 Task: Forward email with the signature Charlotte Hill with the subject 'Request for a recommendation' from softage.1@softage.net to 'softage.7@softage.net' with the message 'I would like to request a meeting to discuss the new team-building activities.'
Action: Mouse moved to (1219, 253)
Screenshot: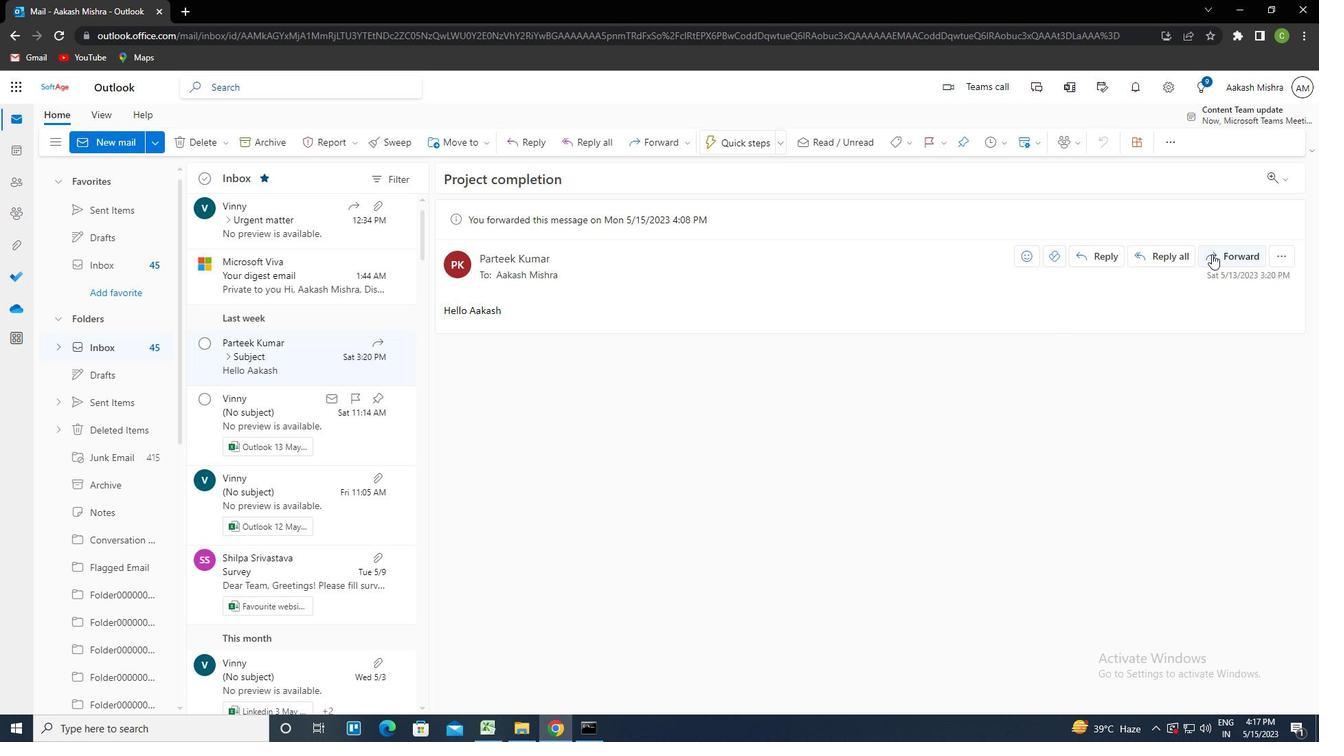 
Action: Mouse pressed left at (1219, 253)
Screenshot: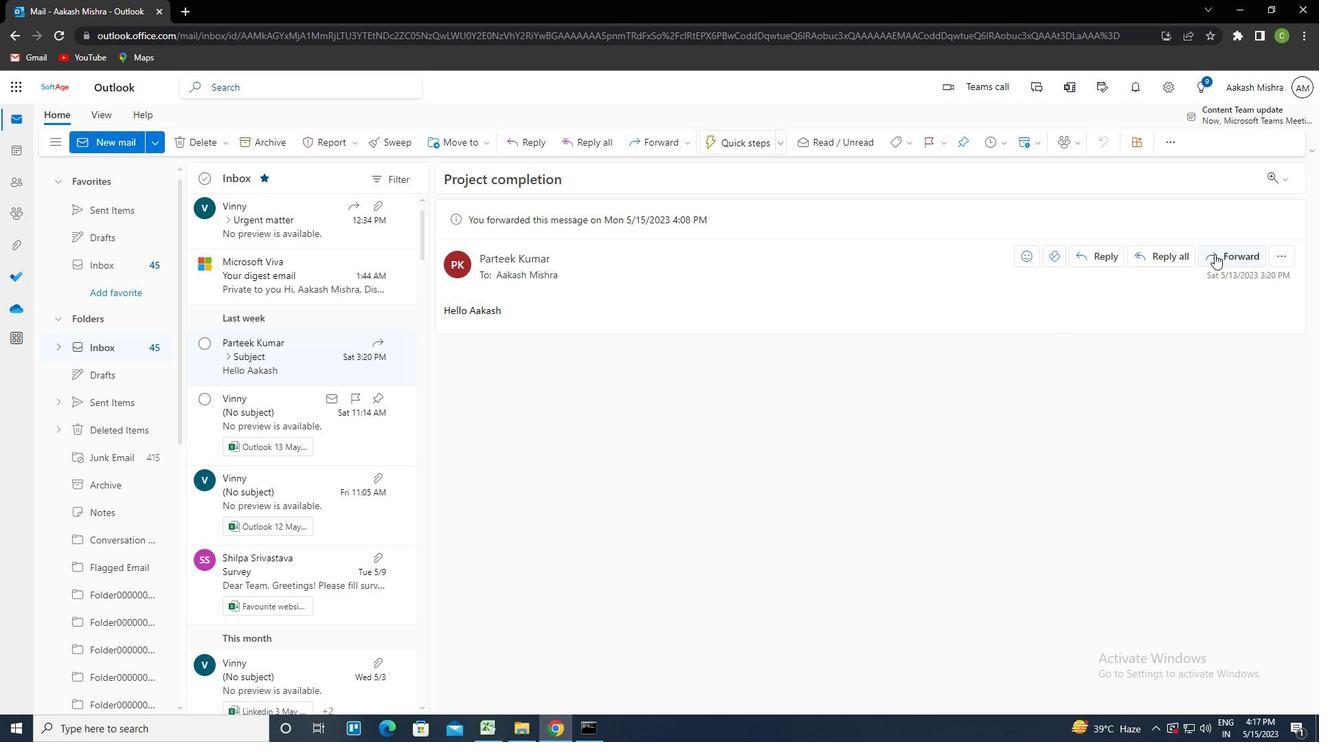 
Action: Mouse moved to (893, 137)
Screenshot: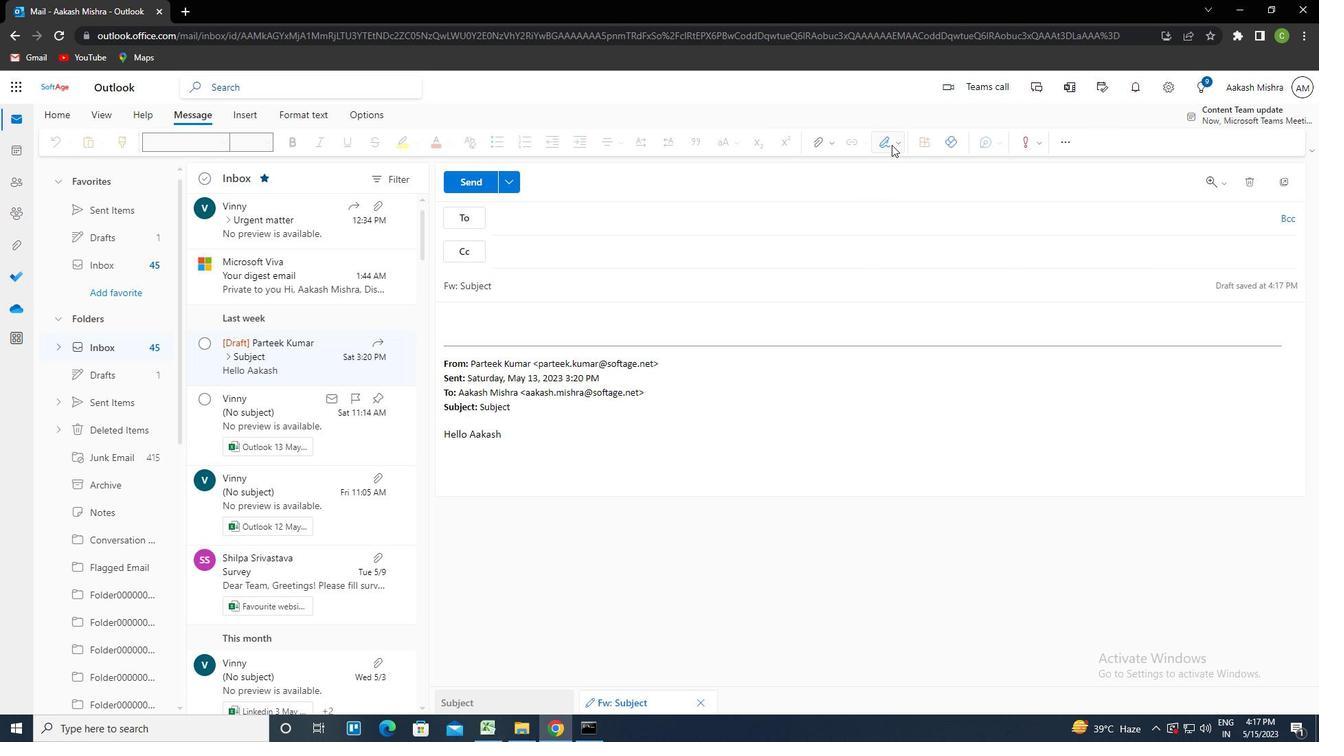 
Action: Mouse pressed left at (893, 137)
Screenshot: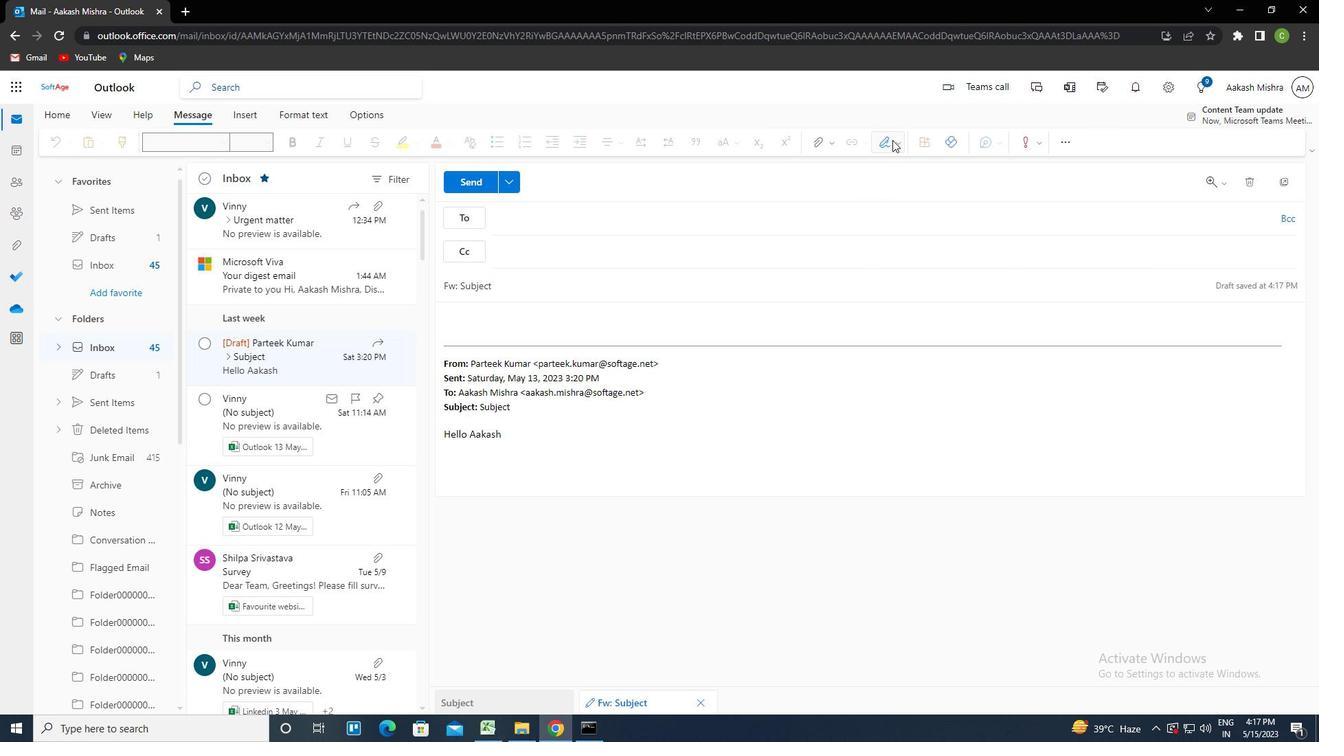 
Action: Mouse moved to (871, 197)
Screenshot: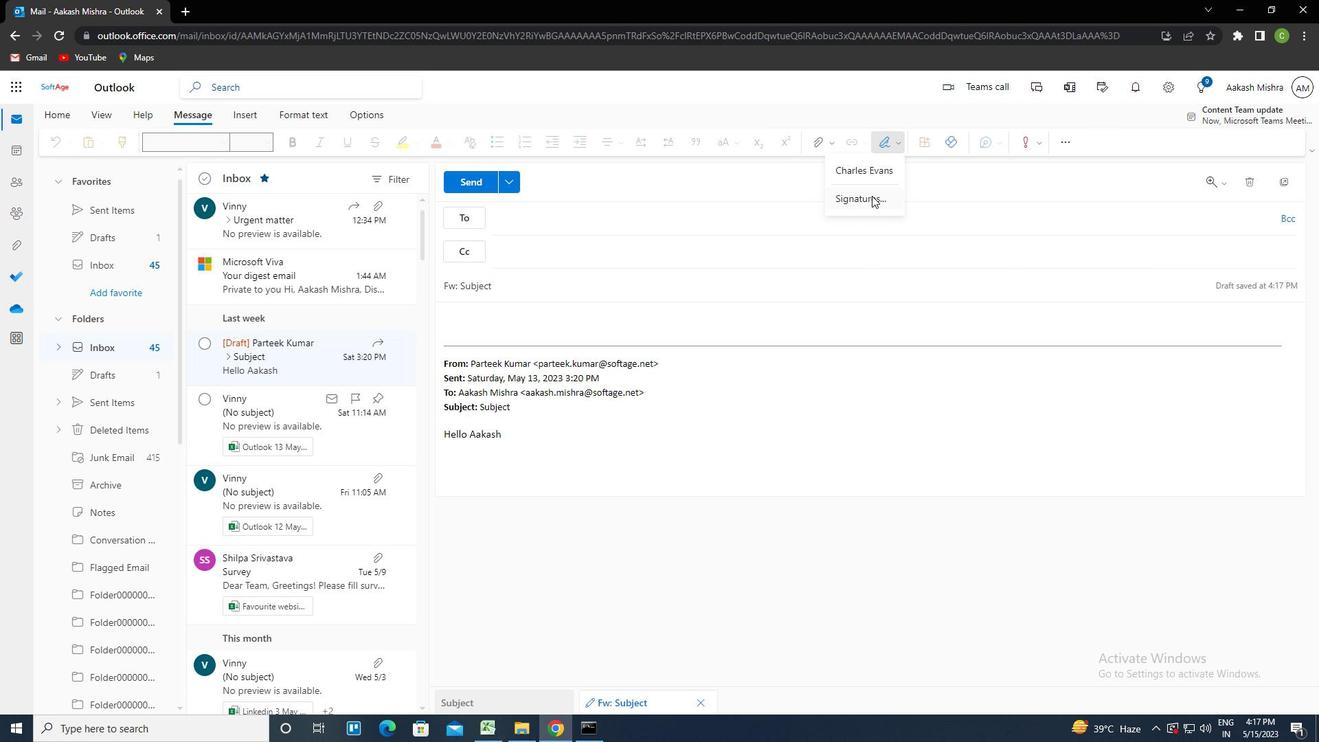 
Action: Mouse pressed left at (871, 197)
Screenshot: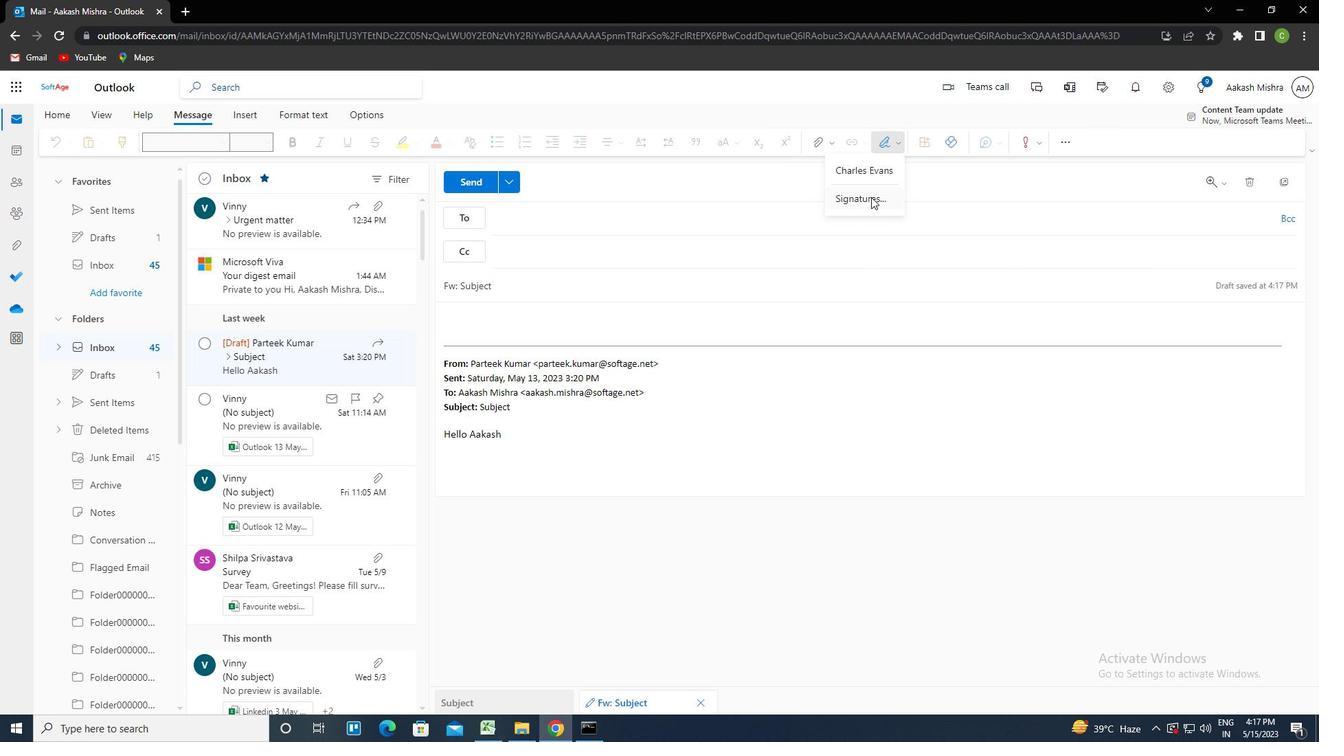 
Action: Mouse moved to (934, 256)
Screenshot: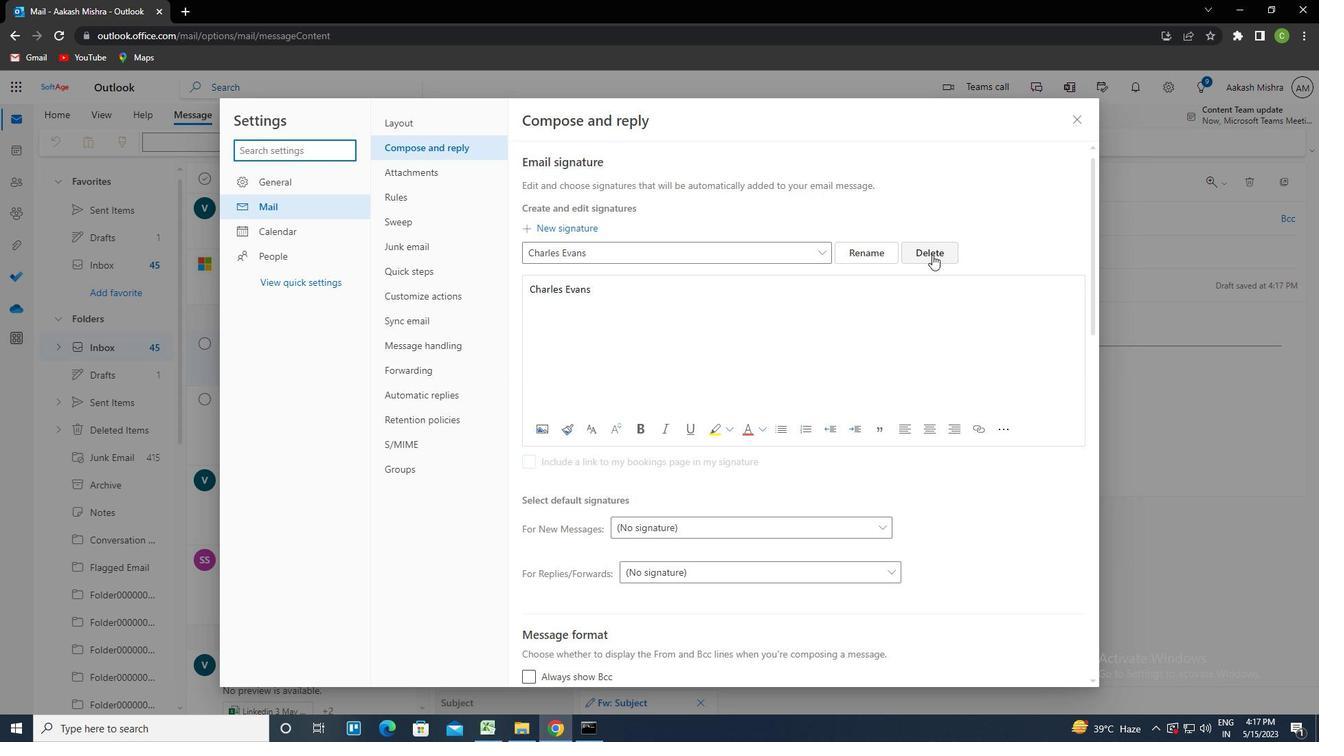 
Action: Mouse pressed left at (934, 256)
Screenshot: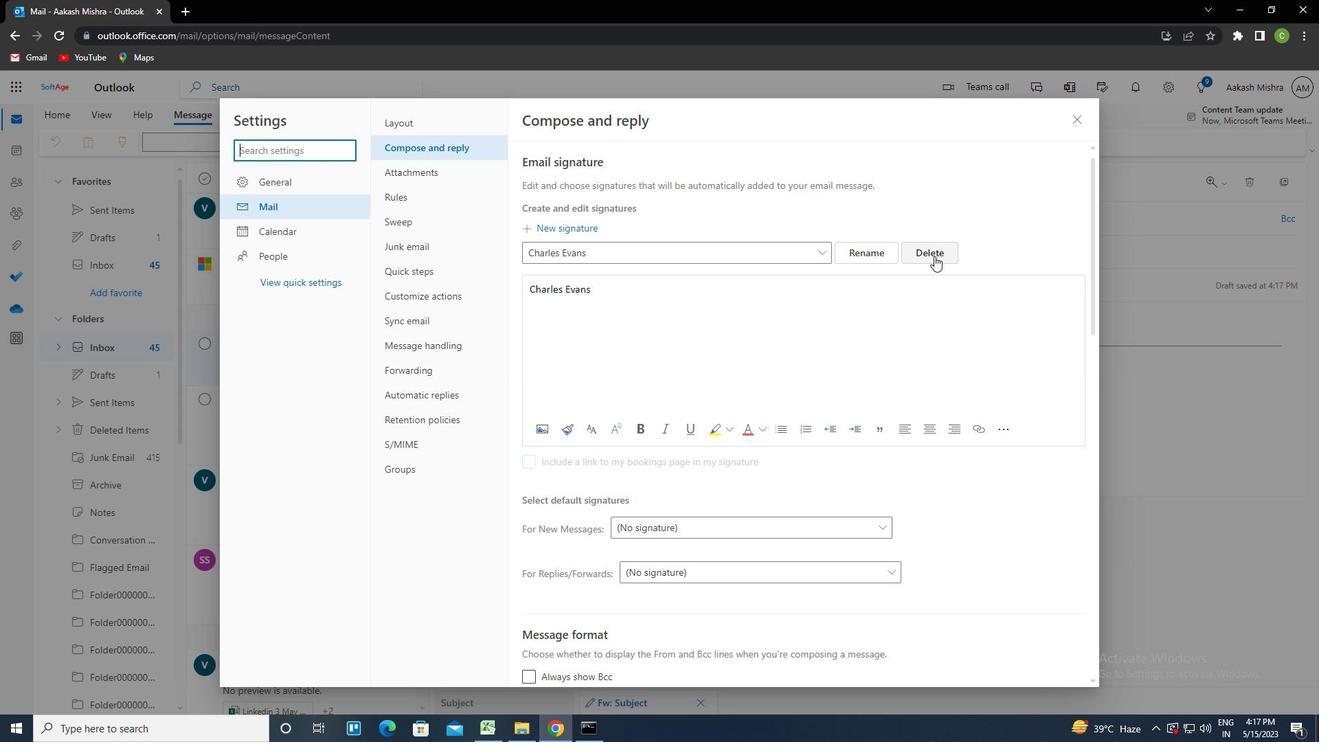
Action: Mouse moved to (858, 261)
Screenshot: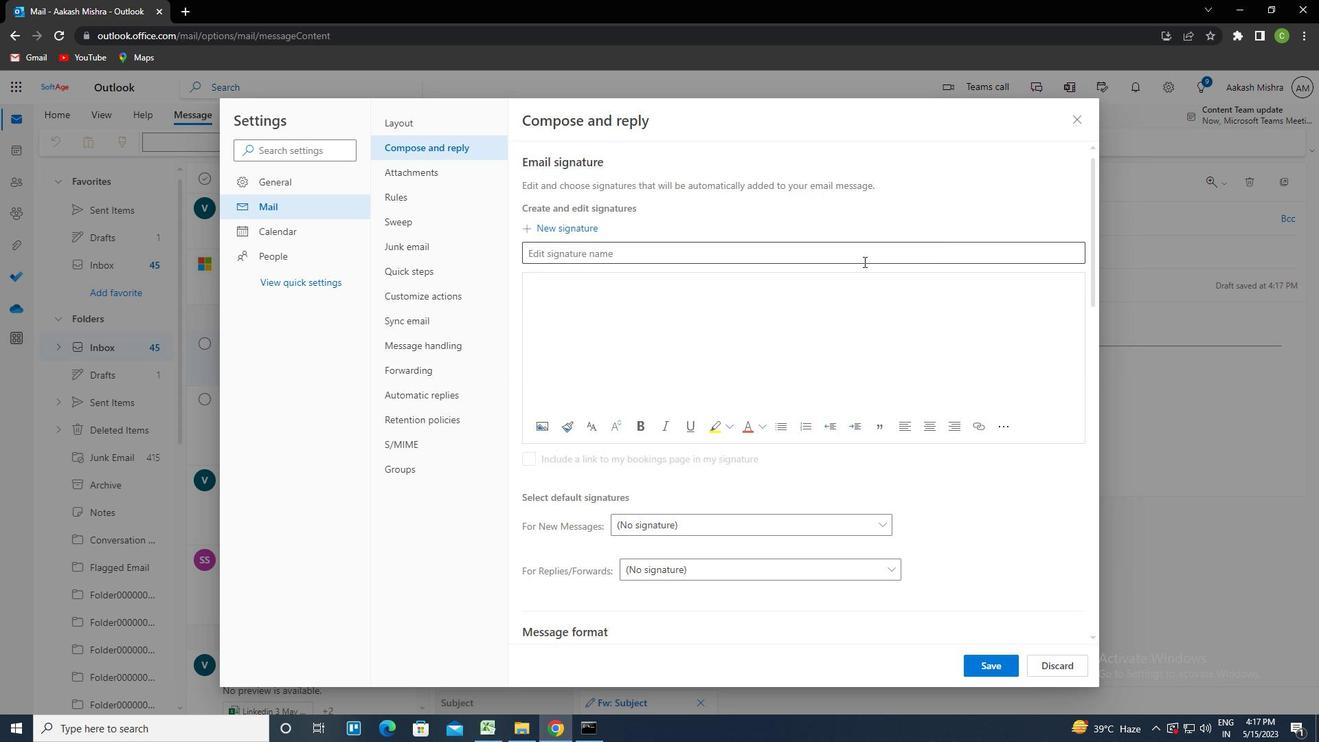
Action: Mouse pressed left at (858, 261)
Screenshot: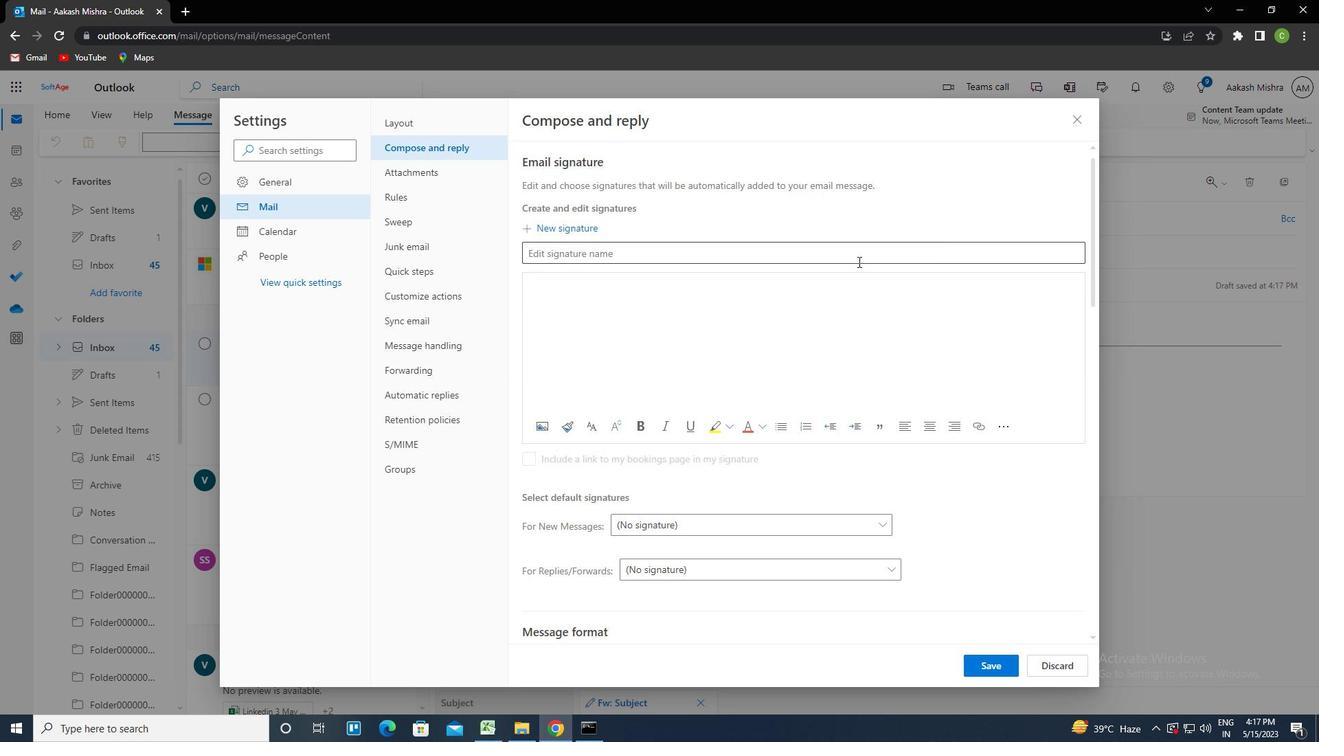 
Action: Key pressed <Key.caps_lock>c<Key.caps_lock>harlotte<Key.space><Key.caps_lock>h<Key.caps_lock>ill<Key.tab><Key.caps_lock>c<Key.caps_lock>harlotte<Key.space><Key.caps_lock>h<Key.caps_lock>ill
Screenshot: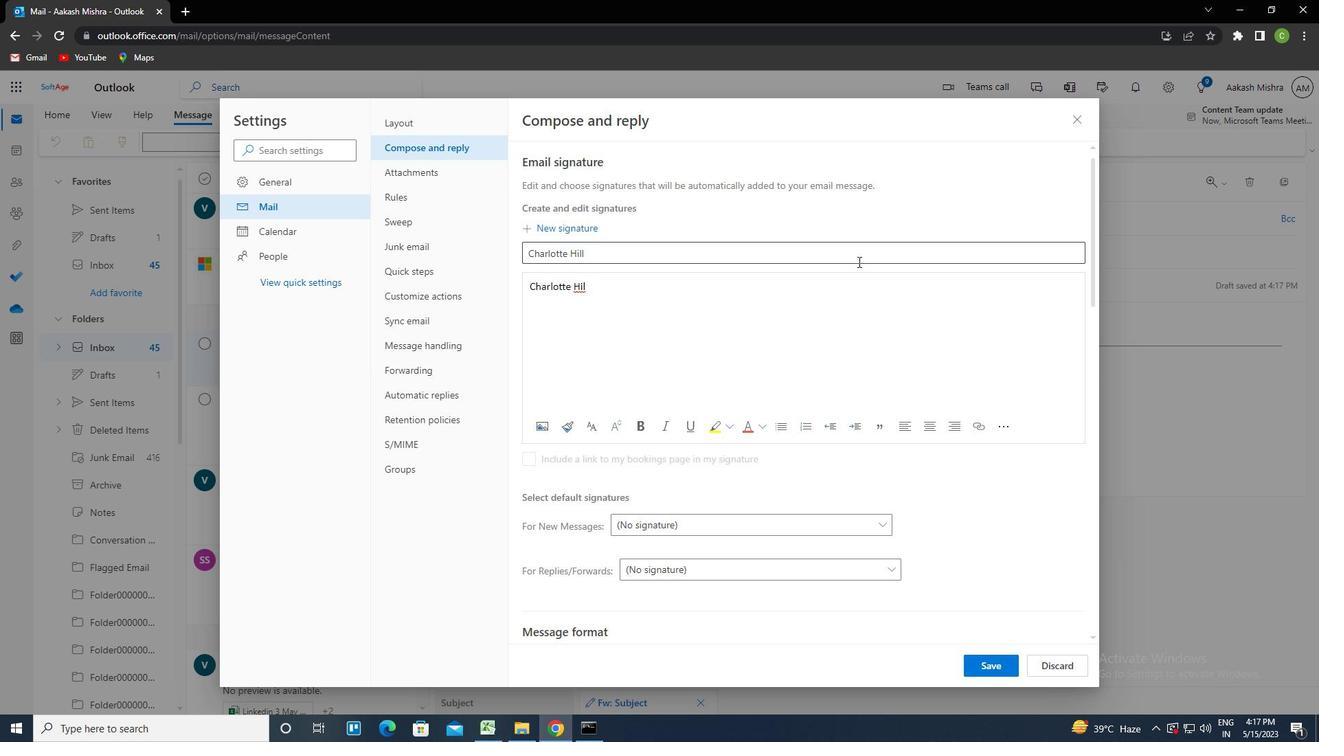 
Action: Mouse moved to (995, 664)
Screenshot: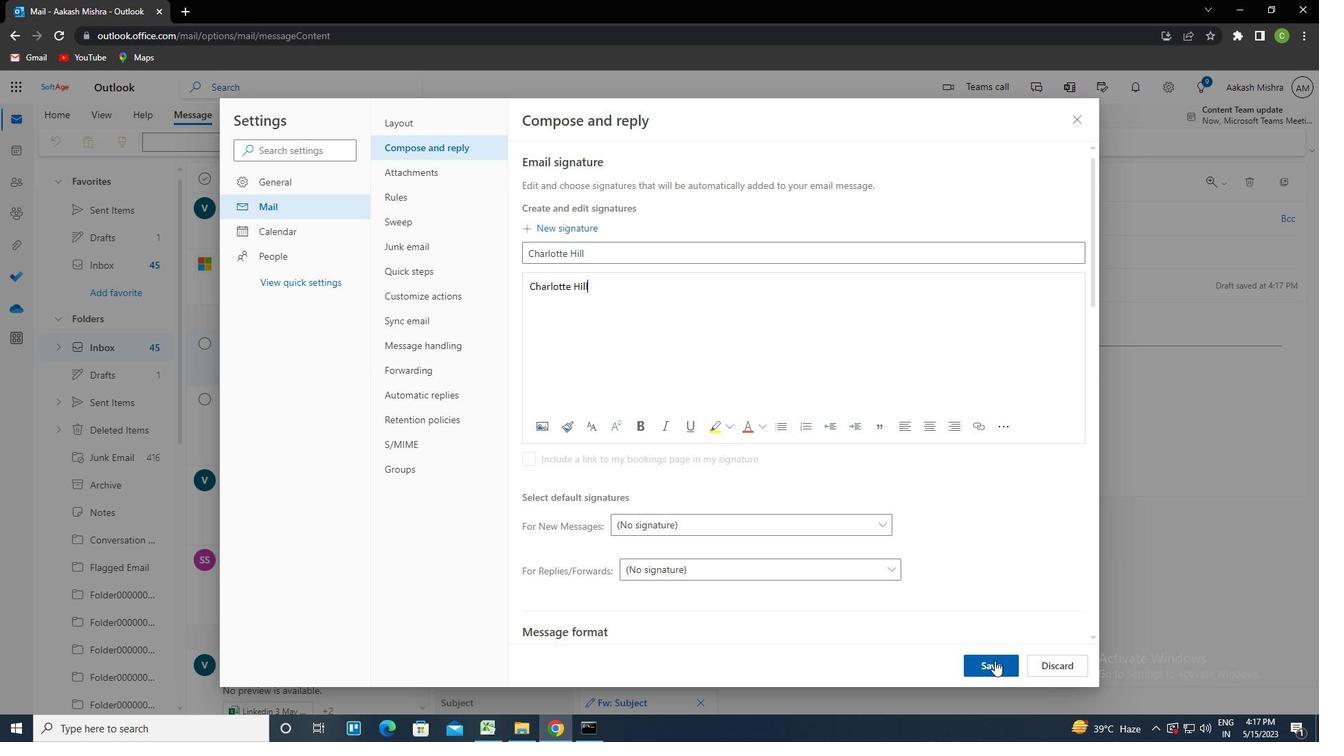 
Action: Mouse pressed left at (995, 664)
Screenshot: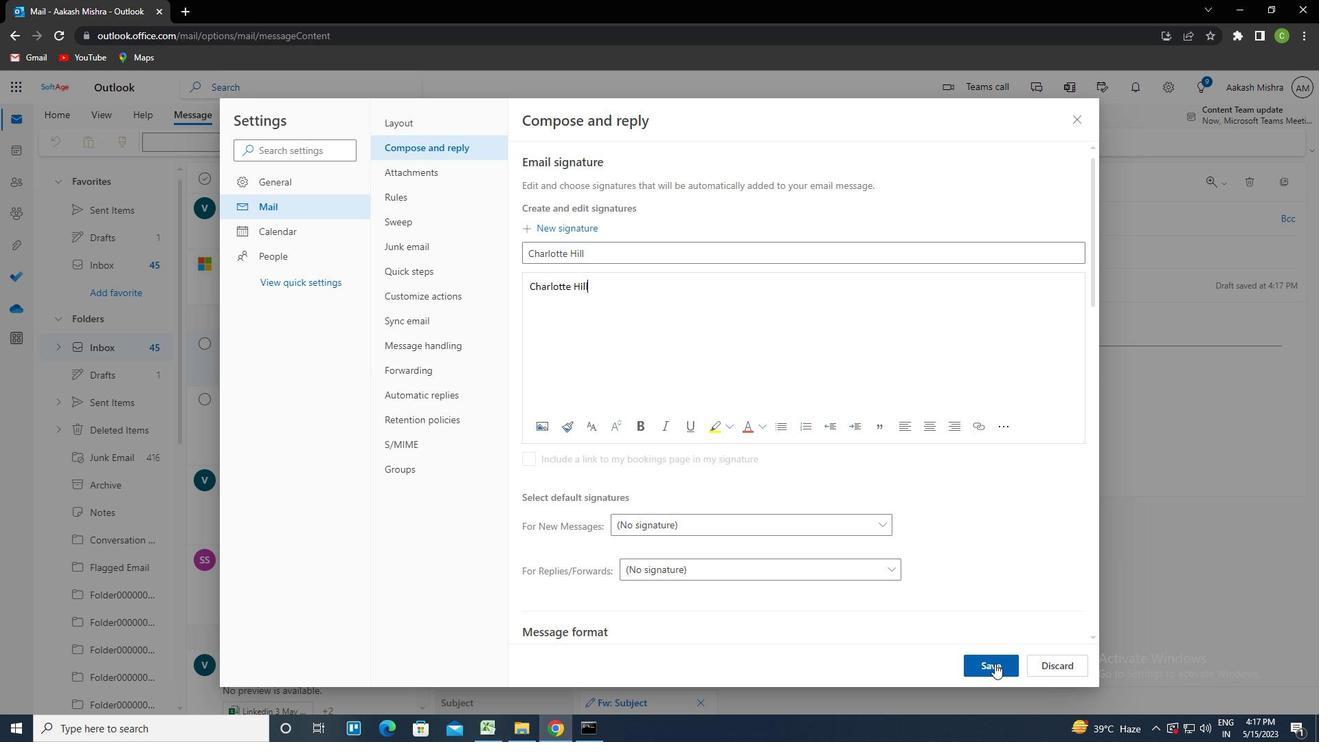 
Action: Mouse moved to (1081, 123)
Screenshot: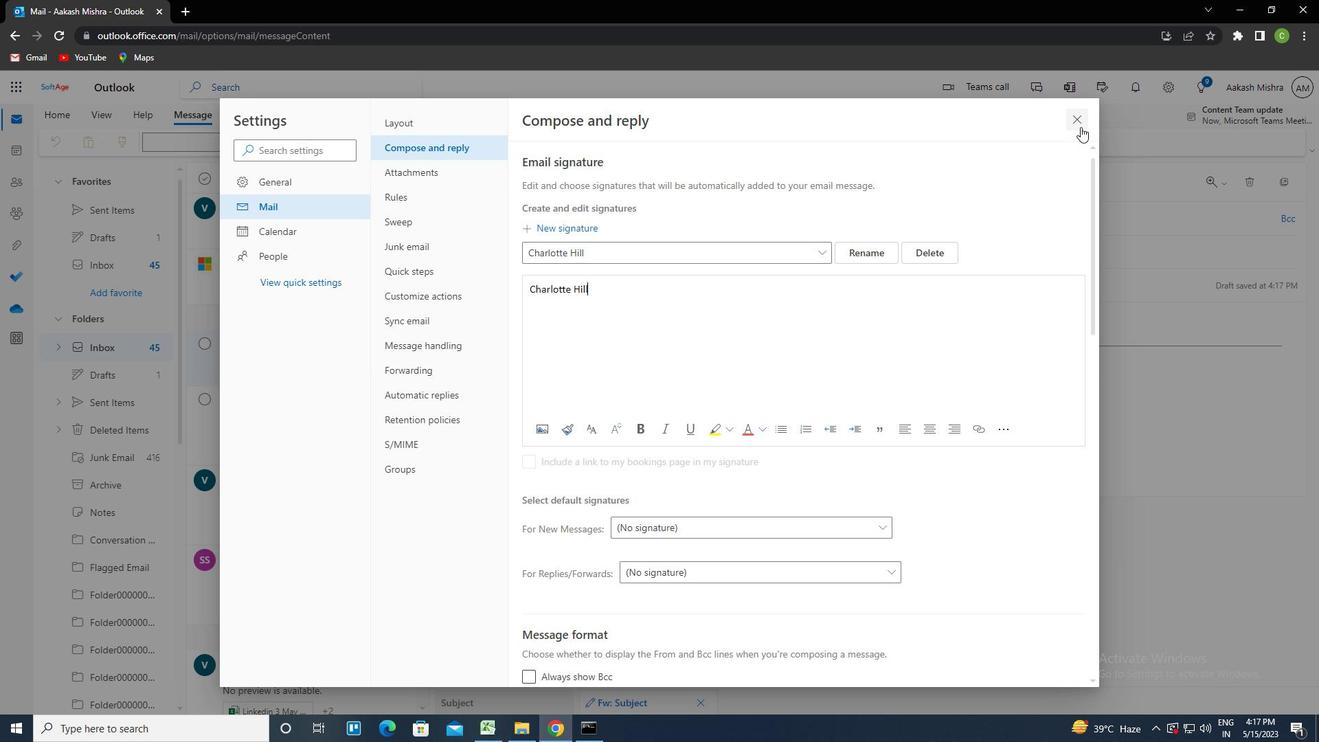 
Action: Mouse pressed left at (1081, 123)
Screenshot: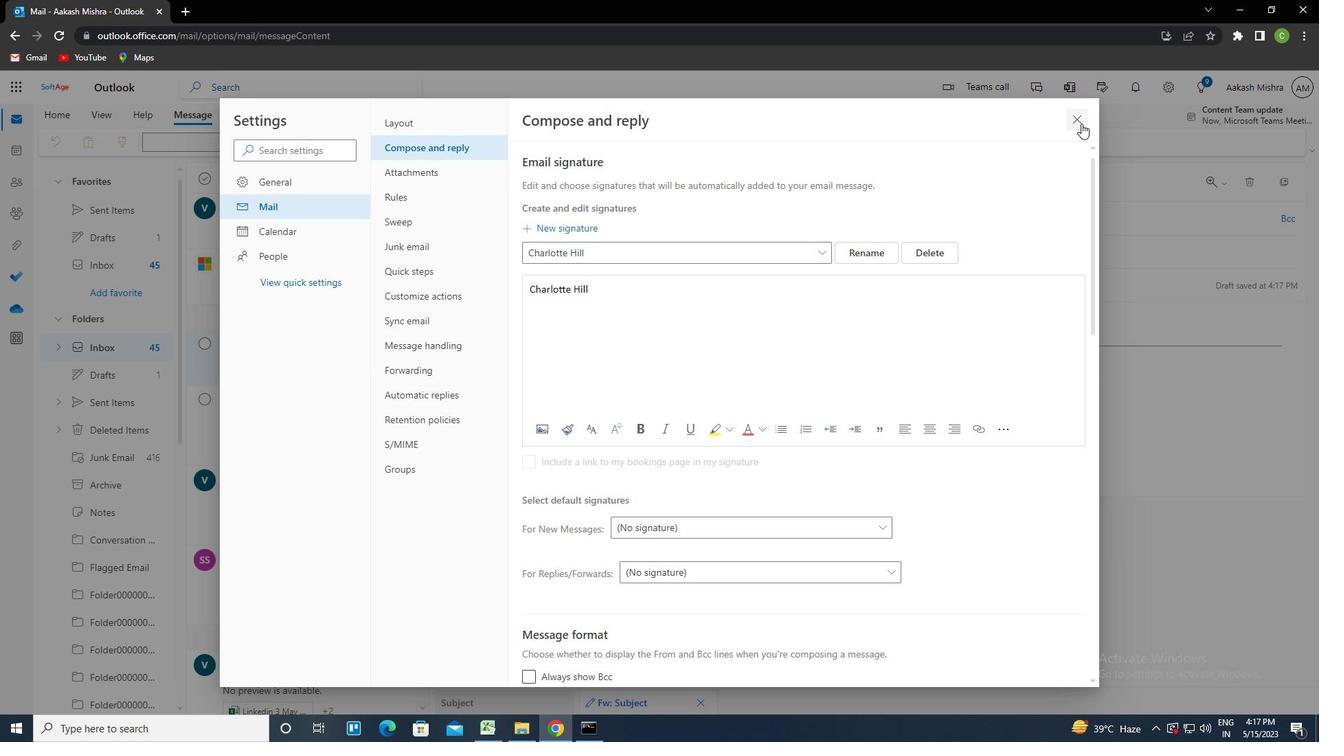 
Action: Mouse moved to (889, 147)
Screenshot: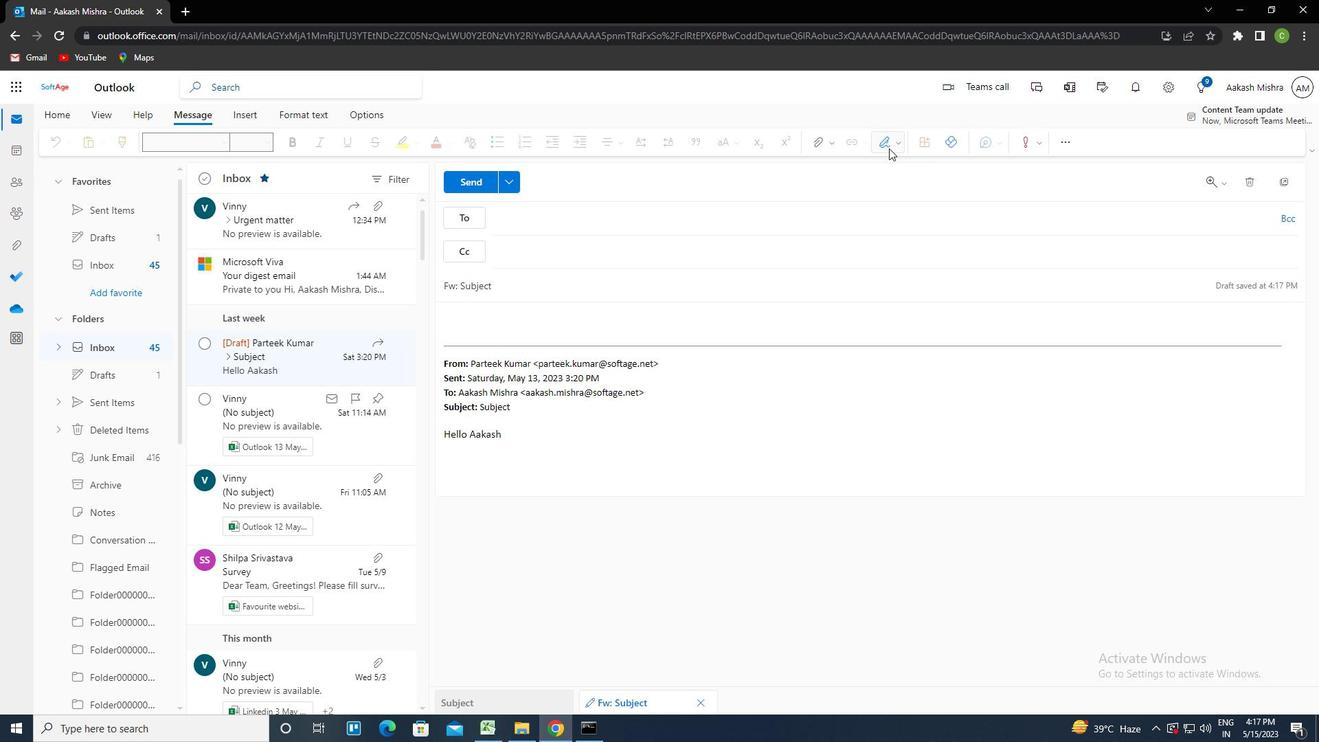 
Action: Mouse pressed left at (889, 147)
Screenshot: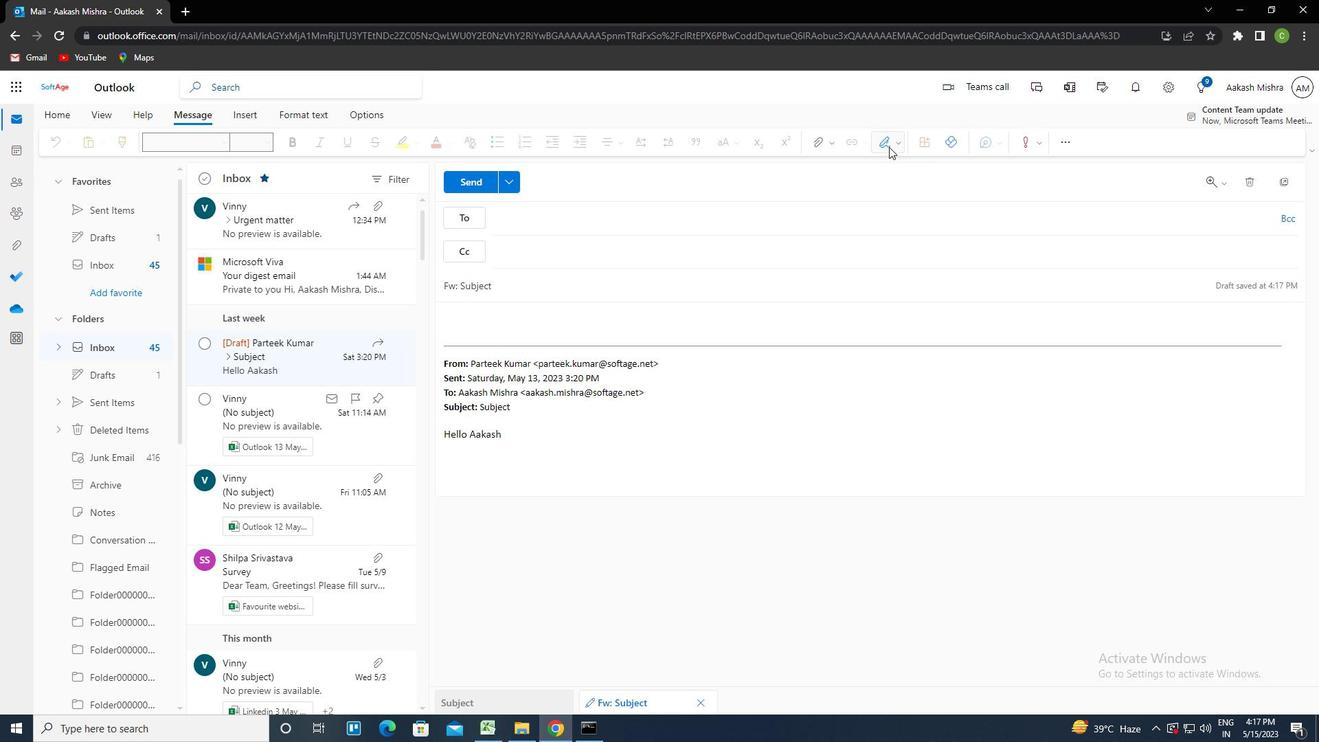 
Action: Mouse moved to (869, 169)
Screenshot: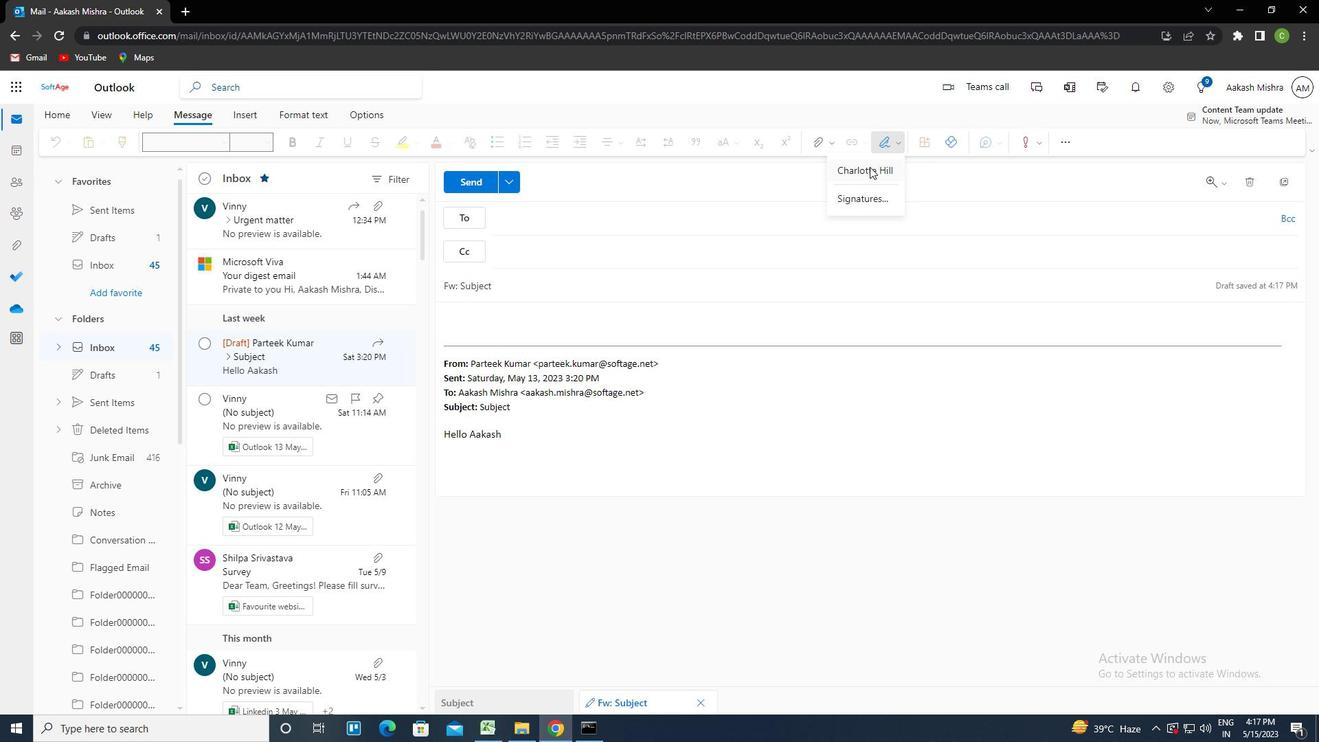 
Action: Mouse pressed left at (869, 169)
Screenshot: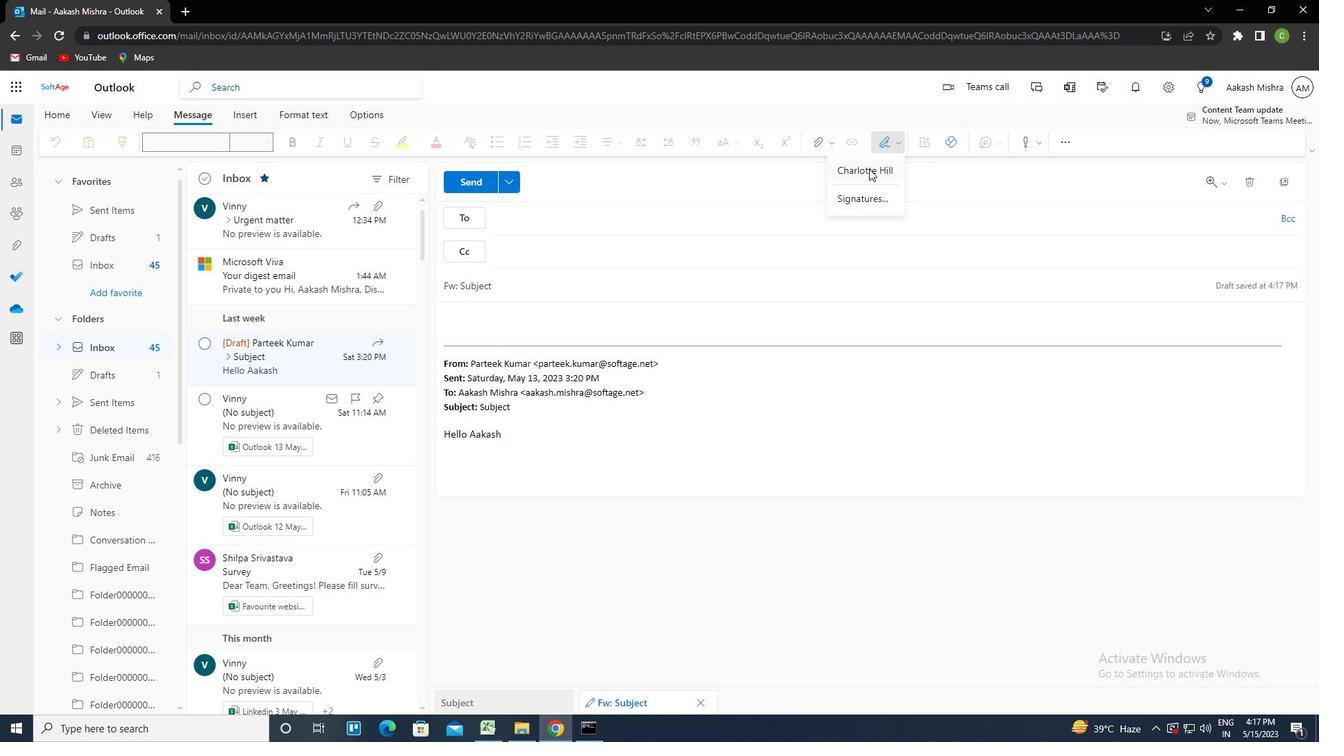 
Action: Mouse moved to (538, 291)
Screenshot: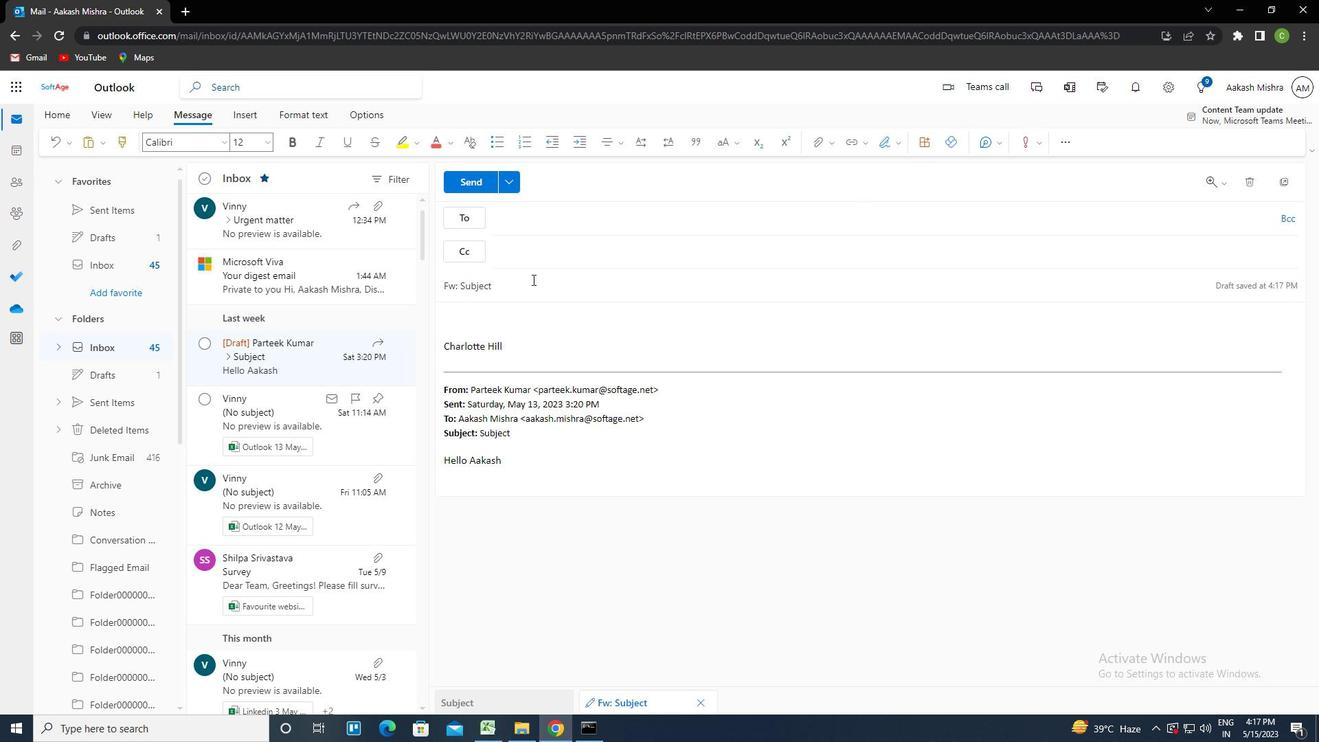 
Action: Mouse pressed left at (538, 291)
Screenshot: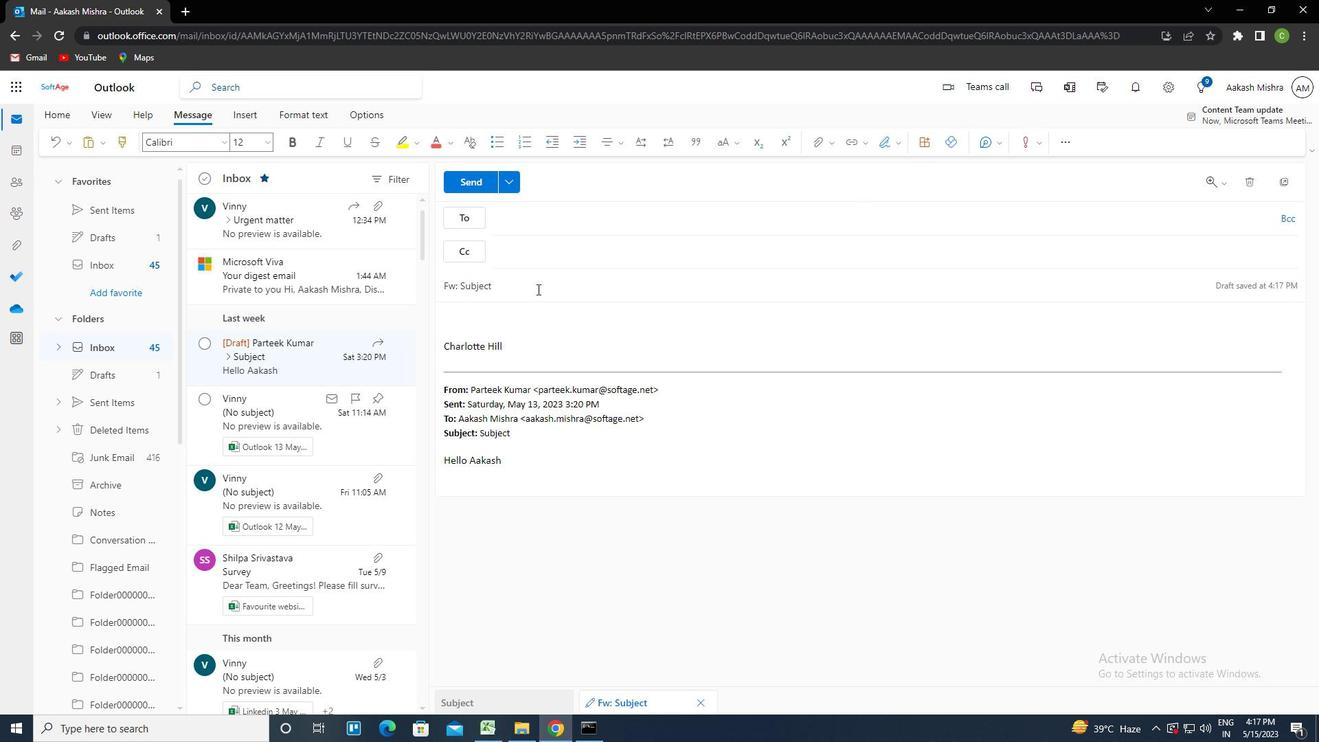 
Action: Key pressed <Key.shift><Key.left><Key.delete><Key.caps_lock>ctrl+R<Key.caps_lock>EQUEST<Key.space>FOR<Key.space>A<Key.space>RECOMMENDATION
Screenshot: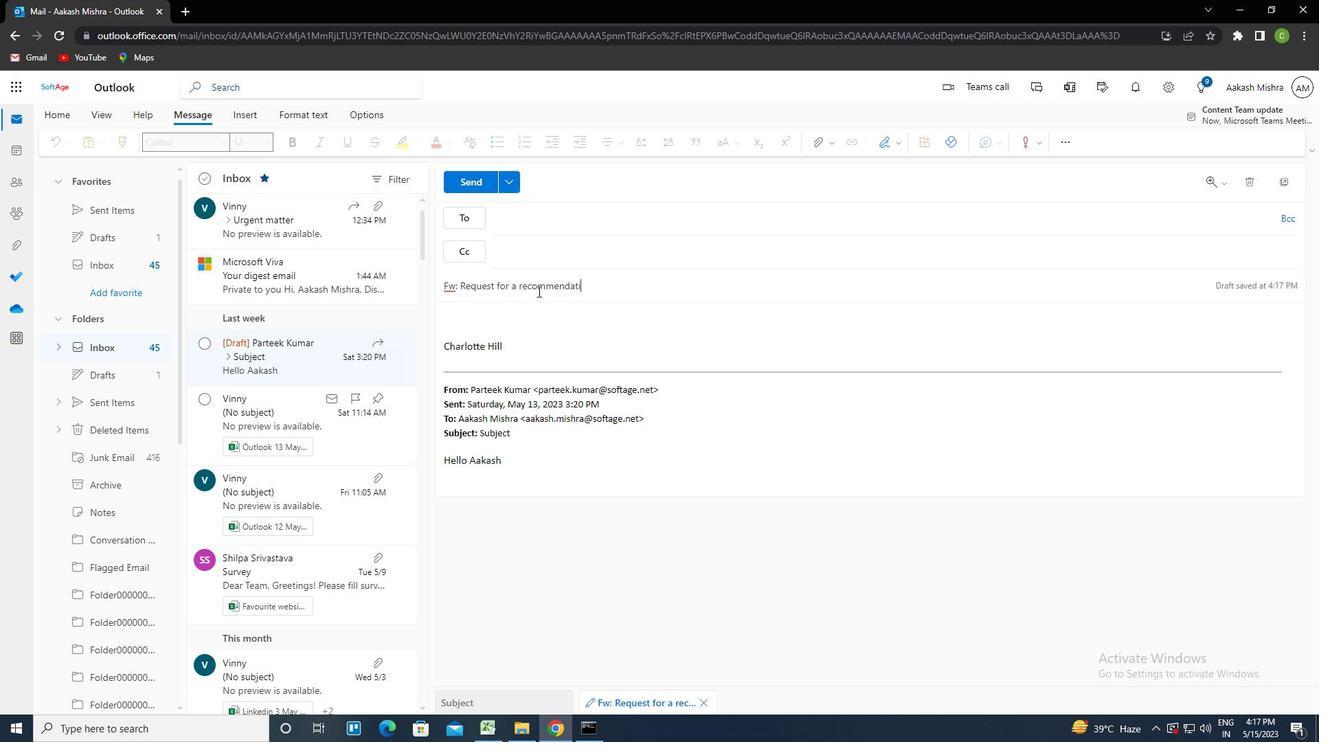 
Action: Mouse moved to (553, 223)
Screenshot: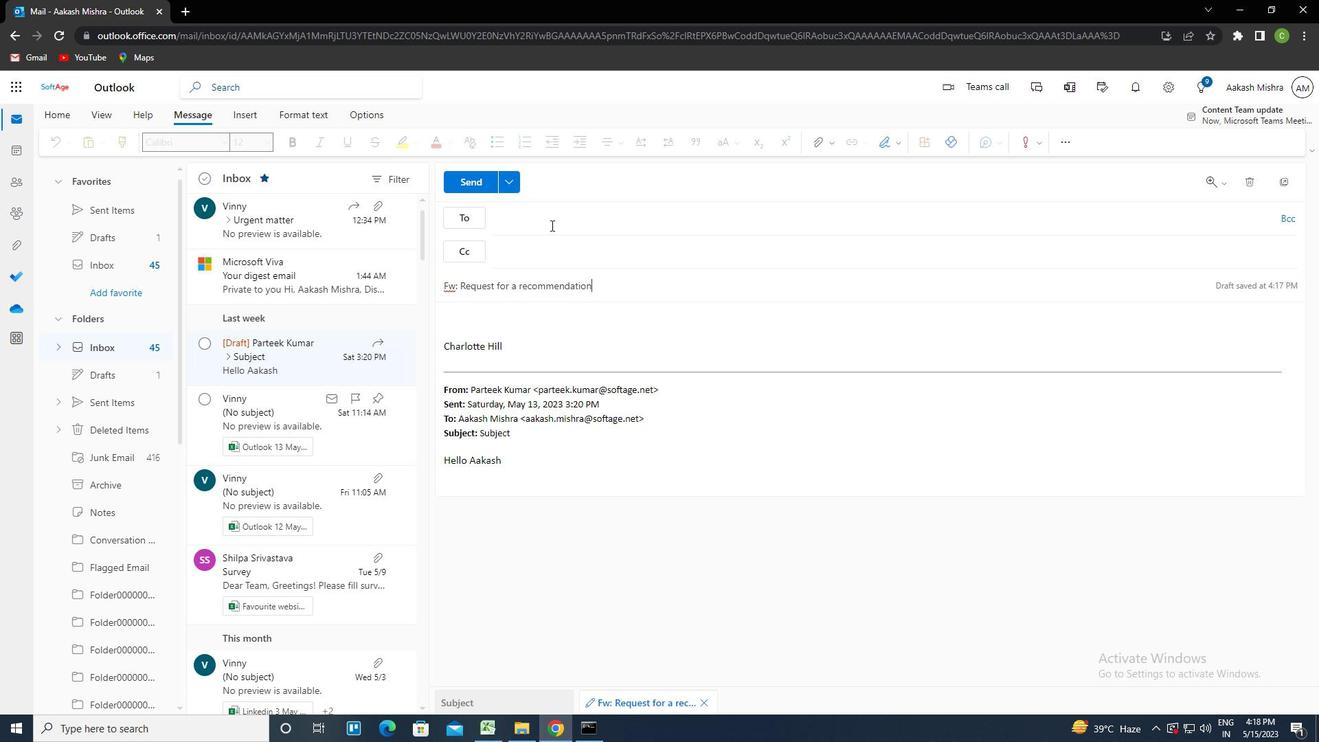 
Action: Mouse pressed left at (553, 223)
Screenshot: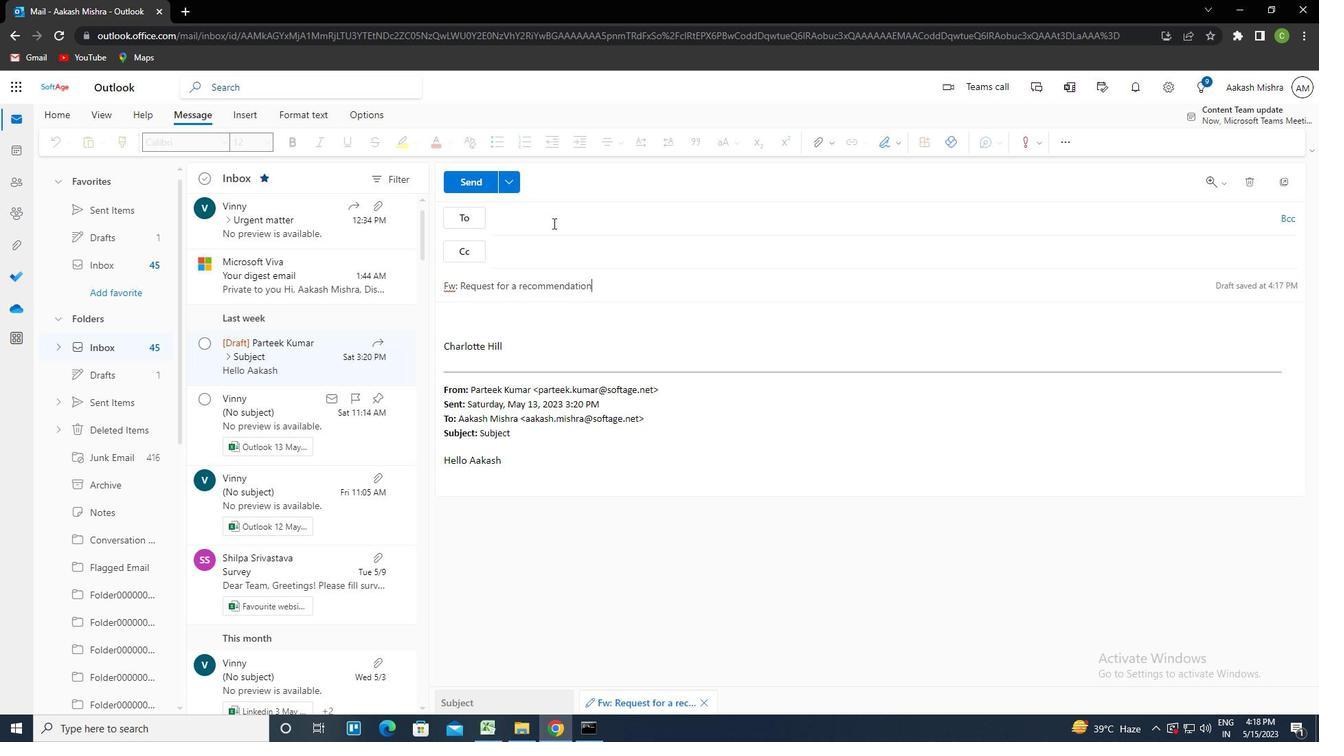
Action: Key pressed SOFTGE<Key.backspace><Key.backspace>O<Key.backspace>AGE.7<Key.shift>@SOFTAGE.NET<Key.enter>
Screenshot: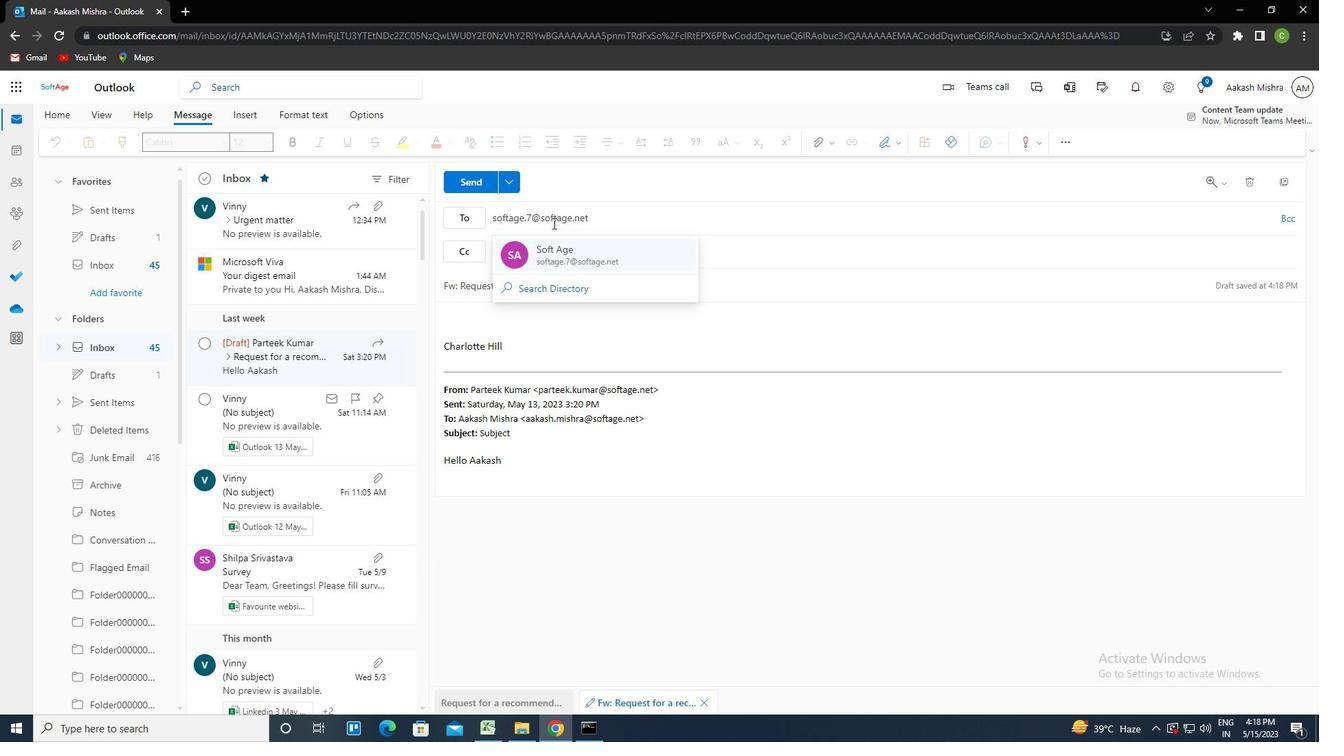 
Action: Mouse moved to (504, 317)
Screenshot: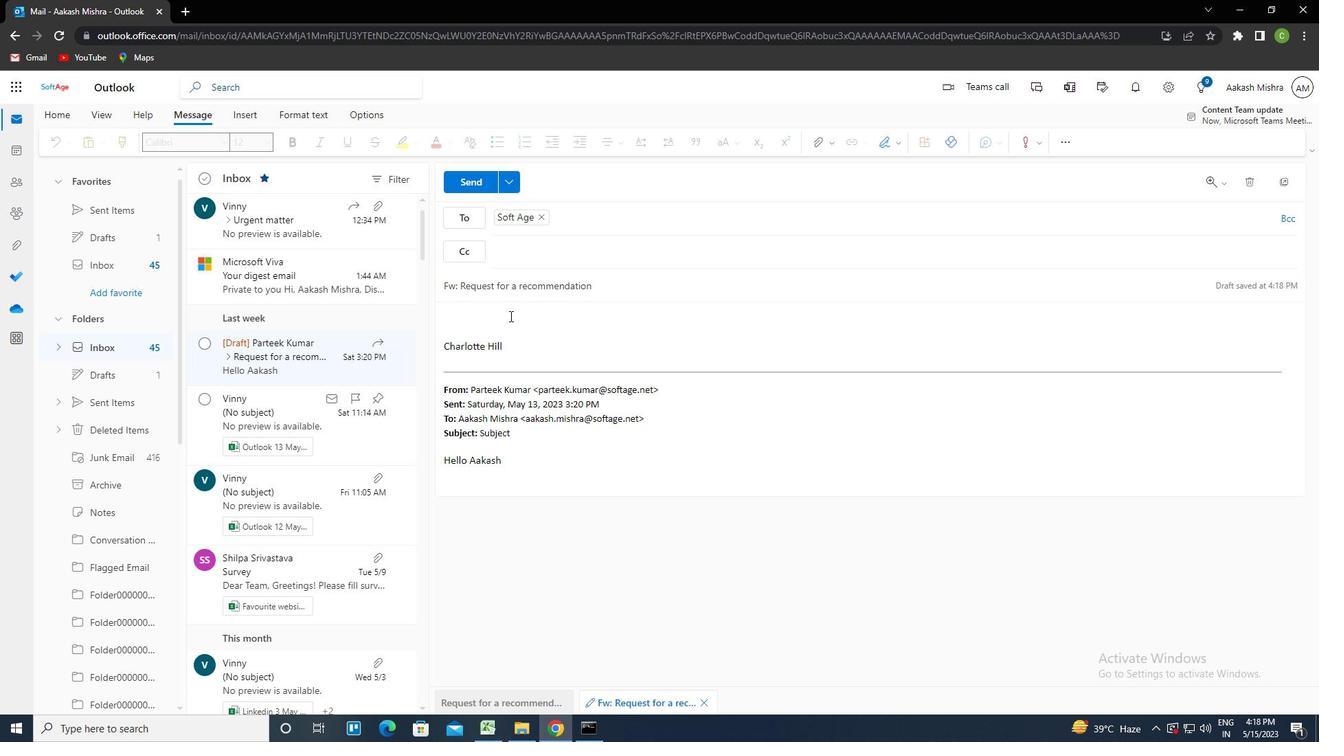 
Action: Mouse pressed left at (504, 317)
Screenshot: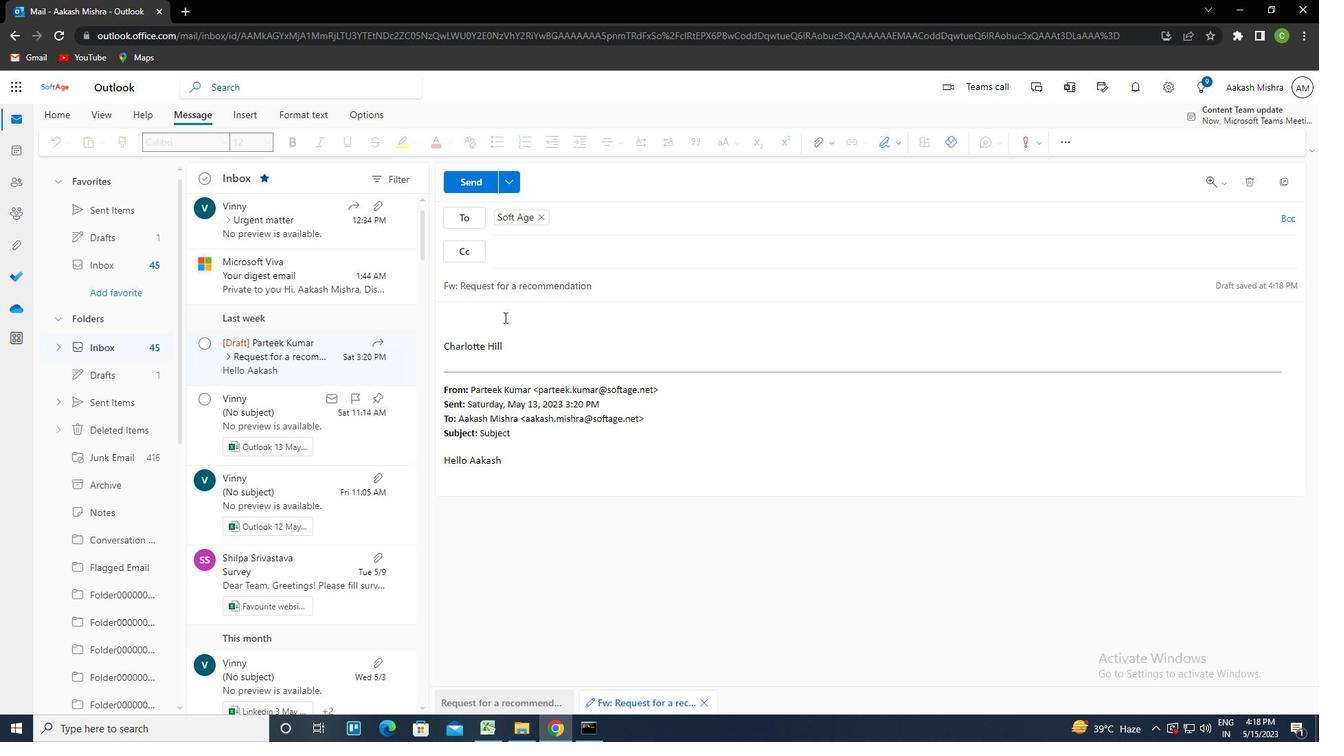 
Action: Key pressed <Key.caps_lock>I<Key.space><Key.caps_lock>WOULD<Key.space>LIKE<Key.space>TO<Key.space>REQUEST<Key.space>A<Key.space>MEETING<Key.space>TO<Key.space>DISCUSS<Key.space>THE<Key.space>NEW<Key.space>TEAM-BUILDING<Key.space>ACTIVITIES
Screenshot: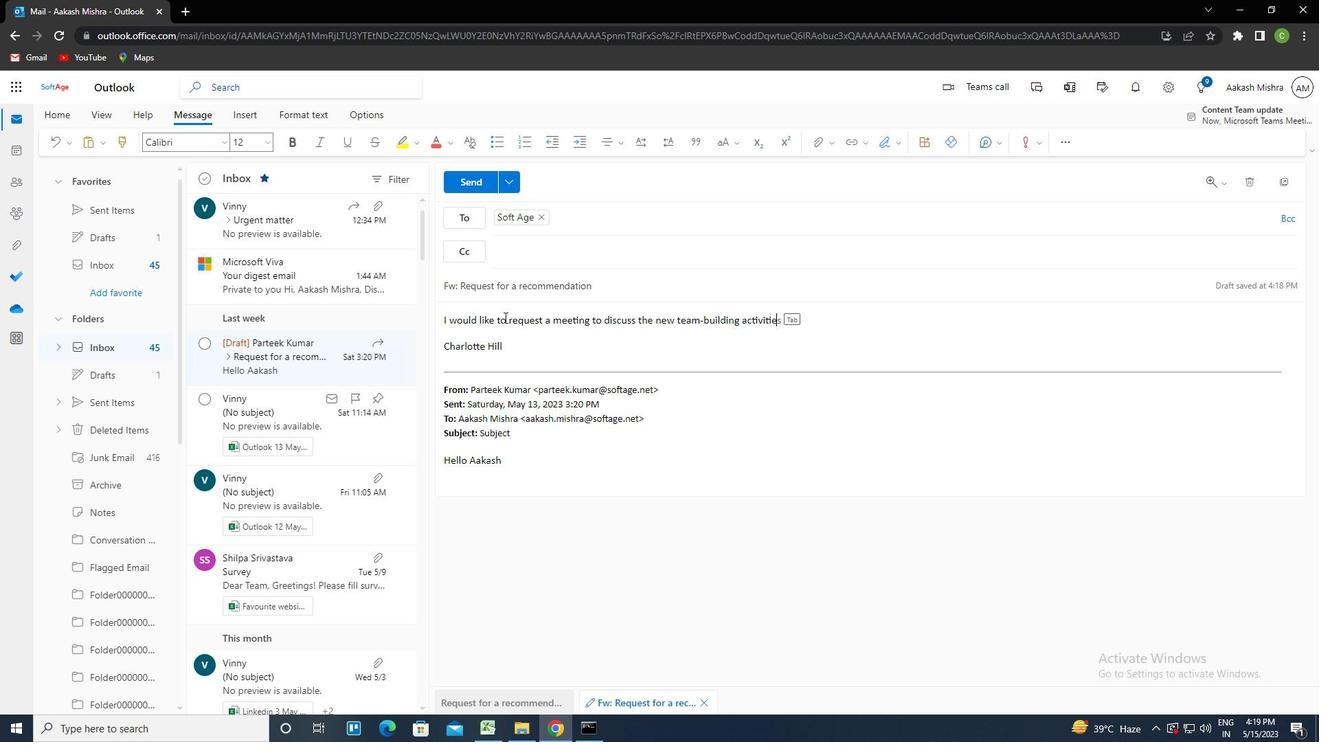 
Action: Mouse moved to (478, 185)
Screenshot: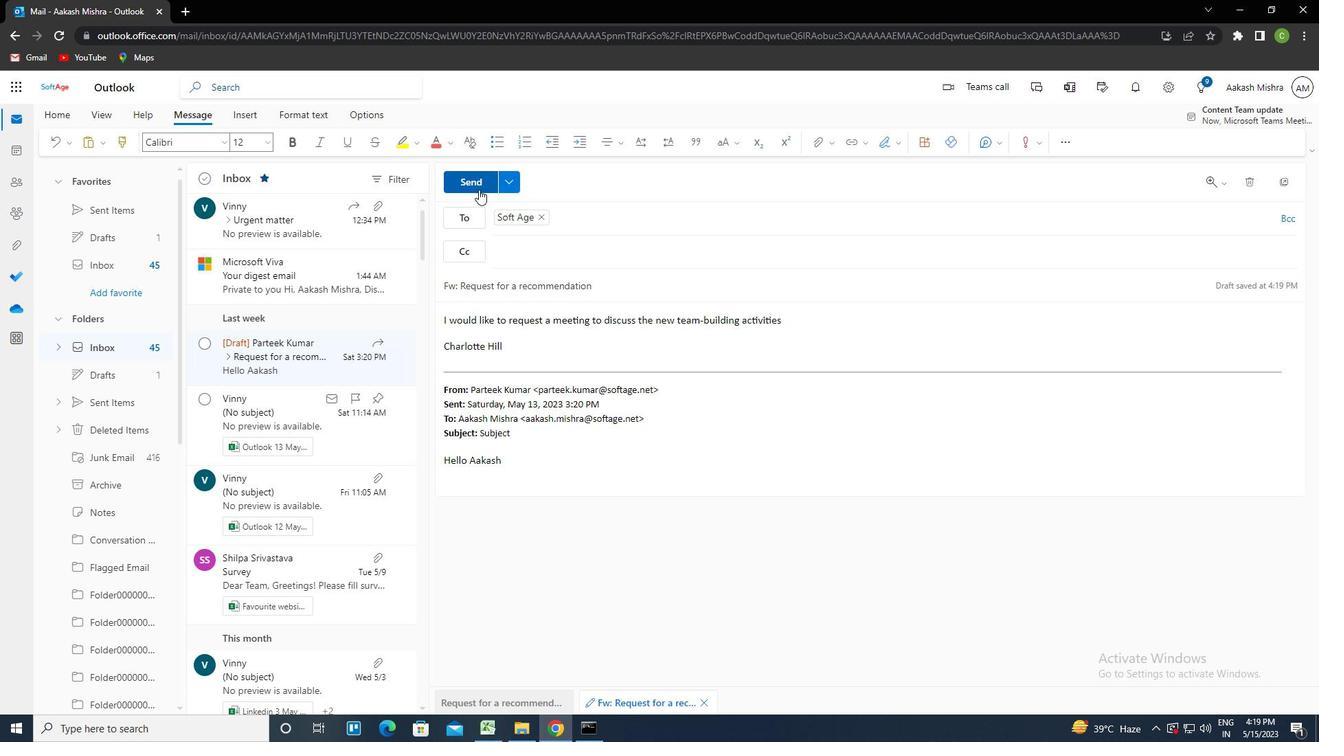 
Action: Mouse pressed left at (478, 185)
Screenshot: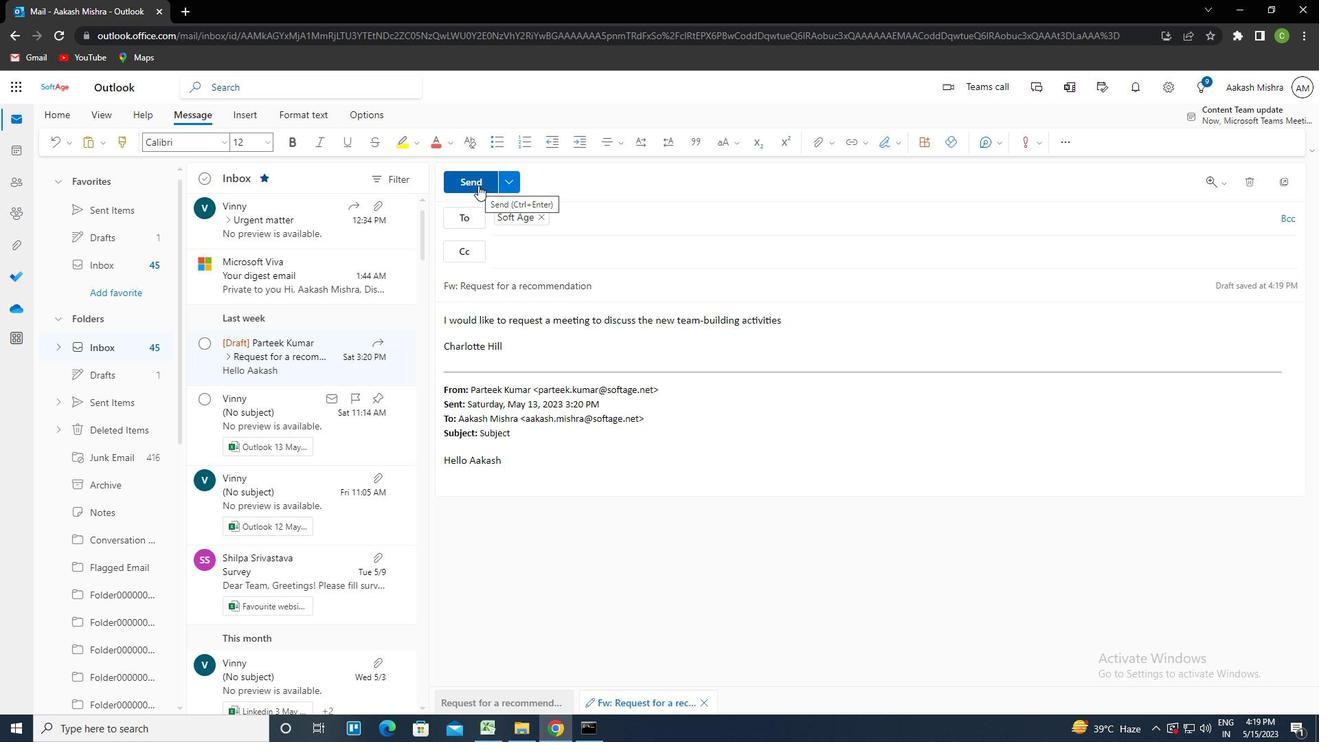 
Action: Mouse moved to (671, 383)
Screenshot: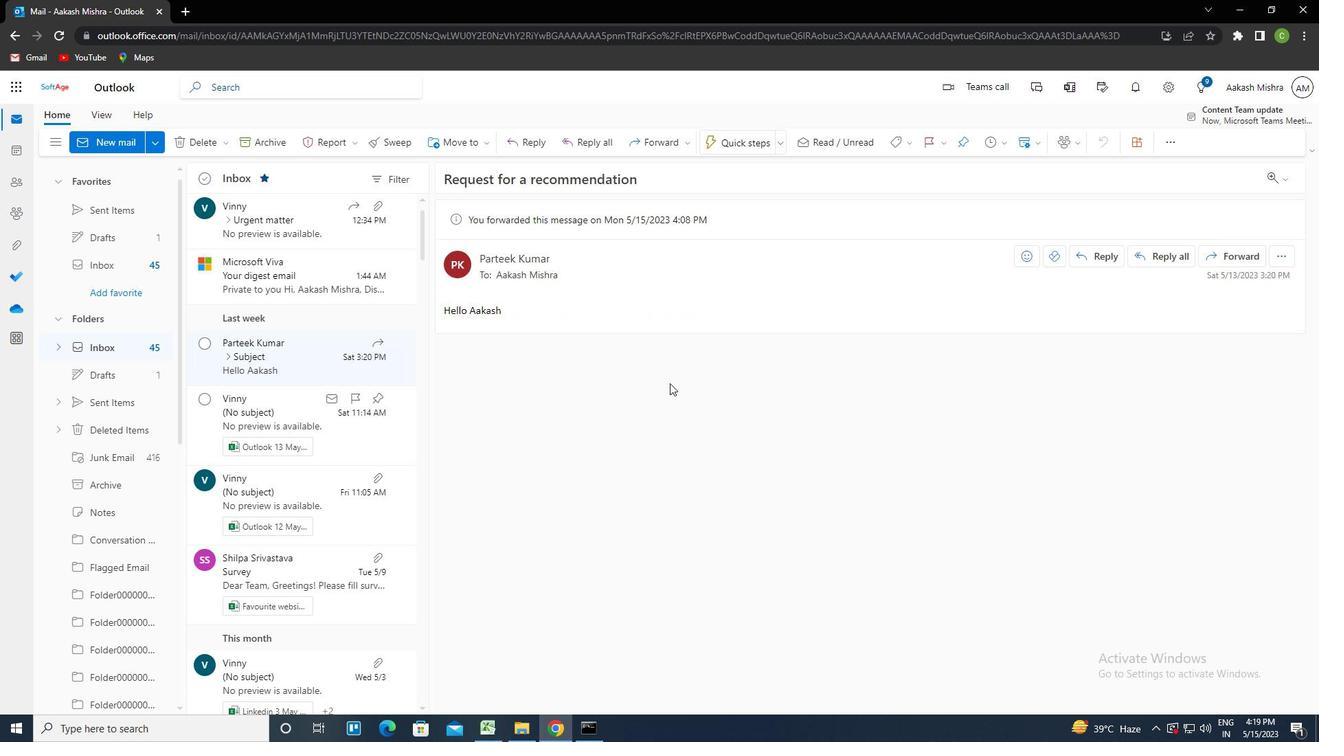 
